 Task: Change the Discover by email option to anyone on LinkedIn.
Action: Mouse moved to (933, 103)
Screenshot: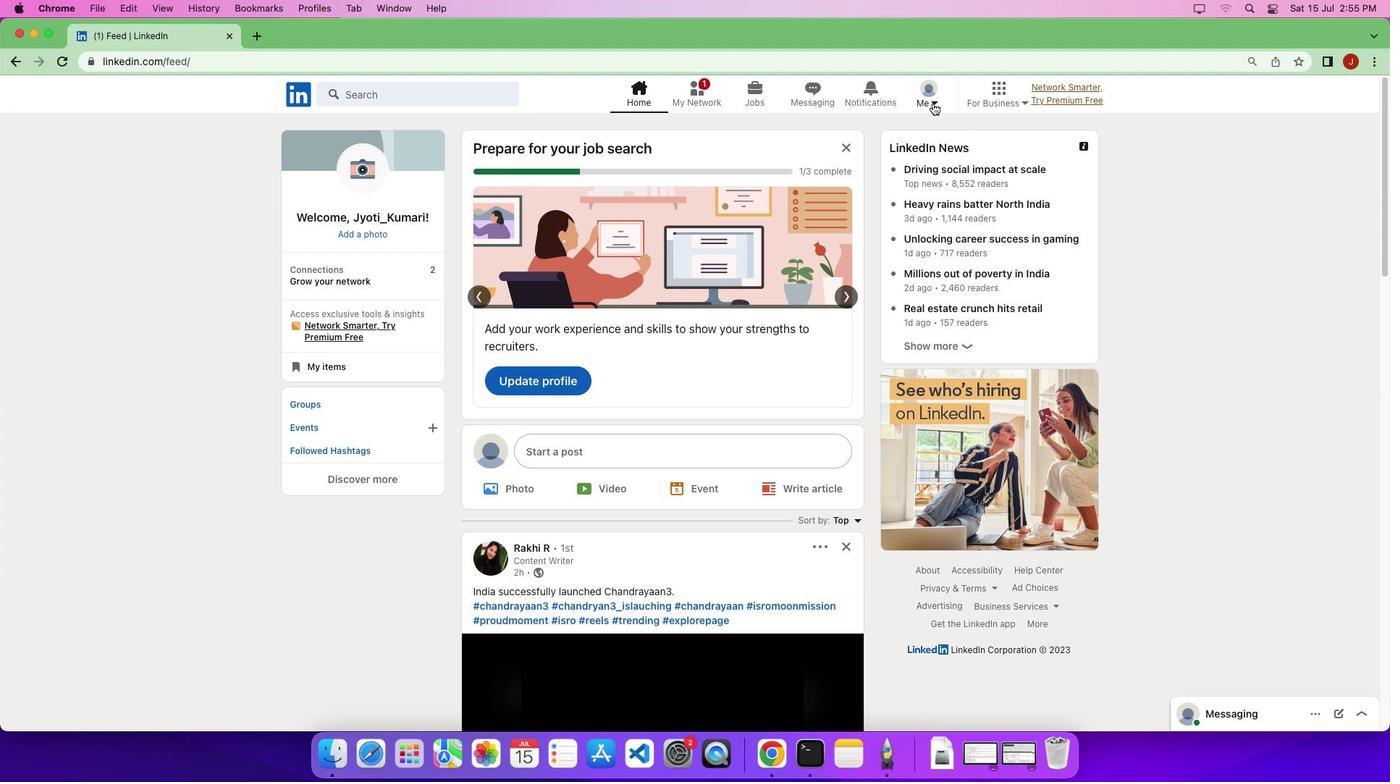 
Action: Mouse pressed left at (933, 103)
Screenshot: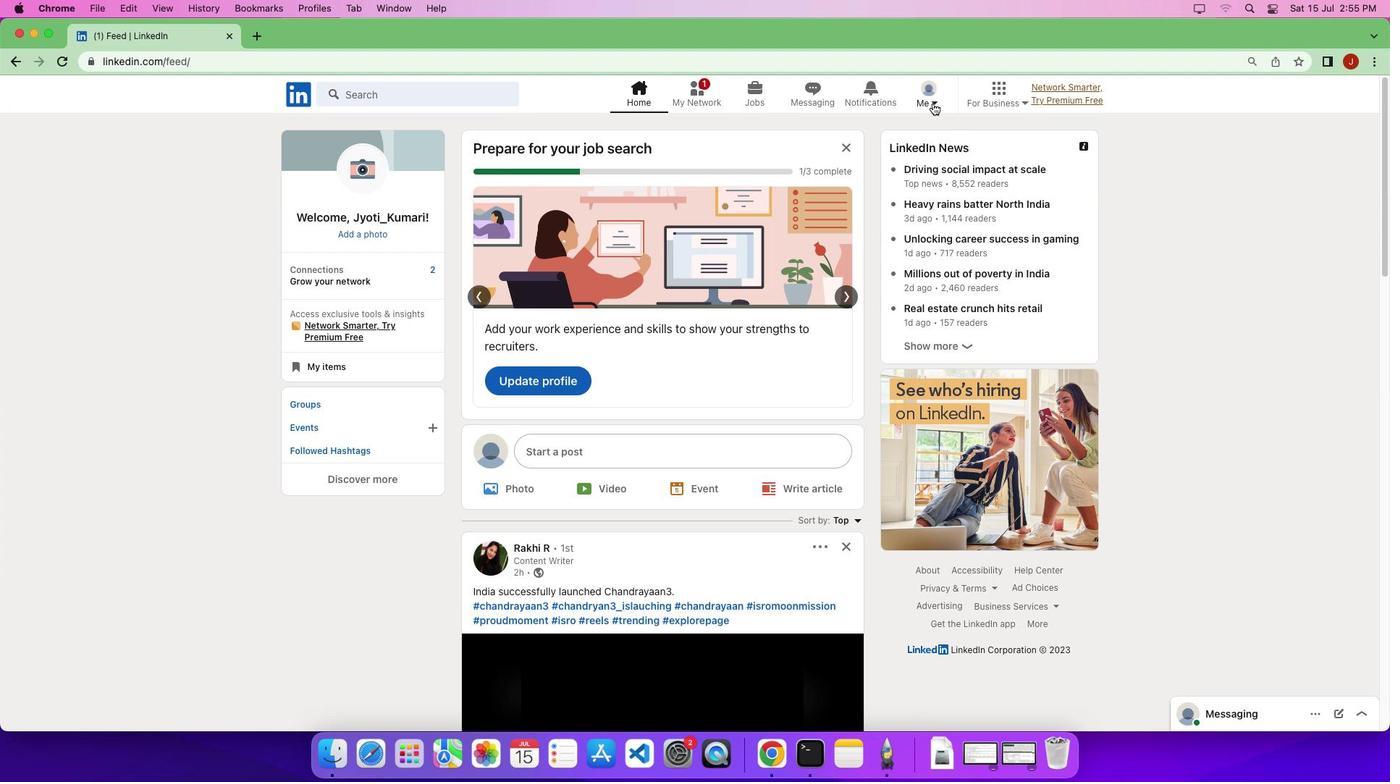 
Action: Mouse pressed left at (933, 103)
Screenshot: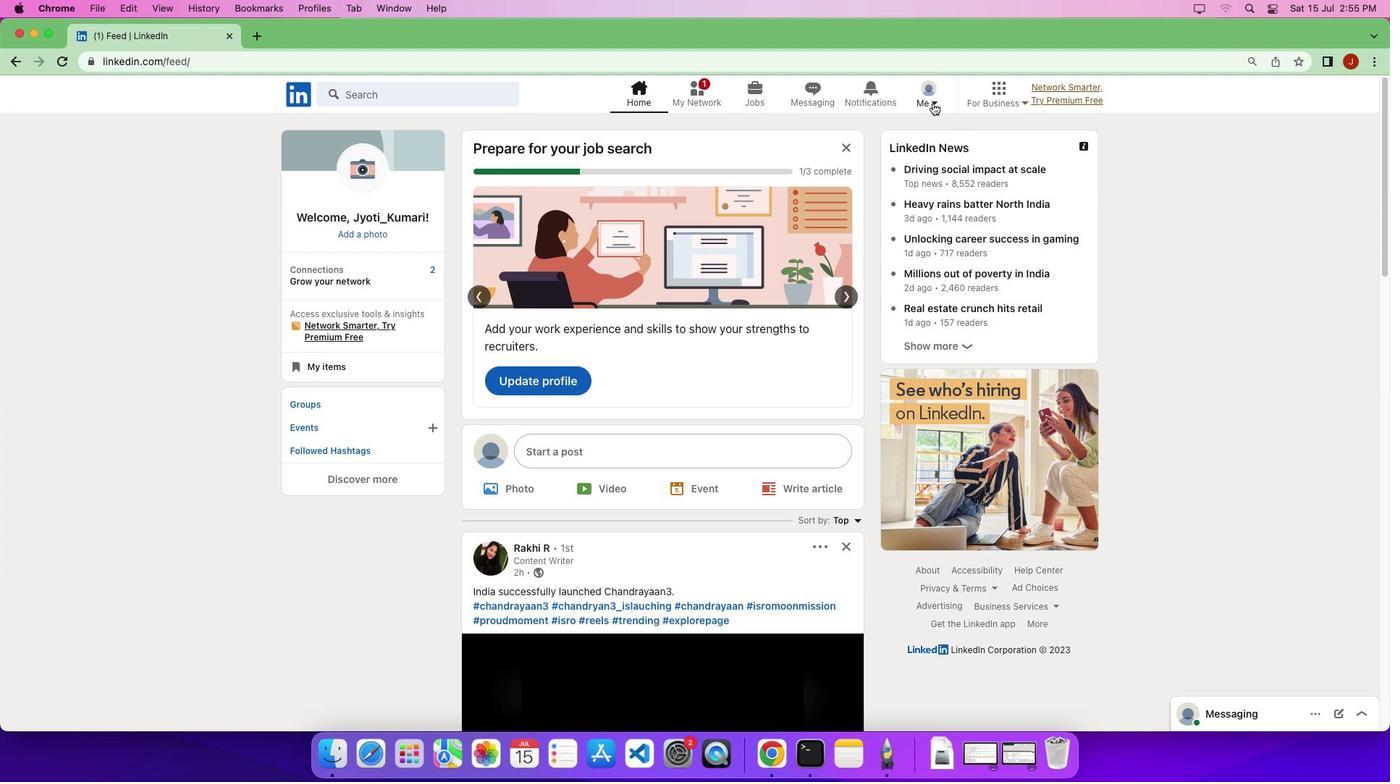 
Action: Mouse moved to (934, 104)
Screenshot: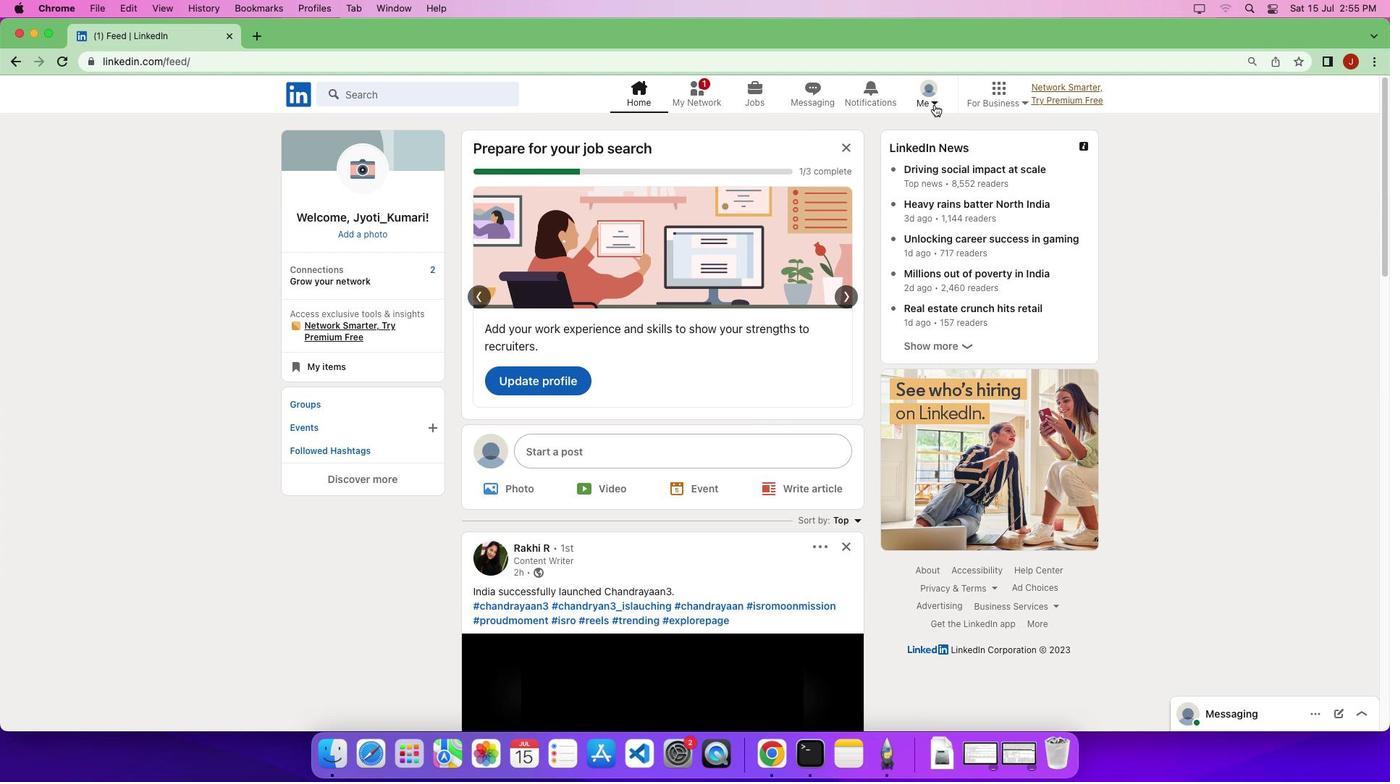 
Action: Mouse pressed left at (934, 104)
Screenshot: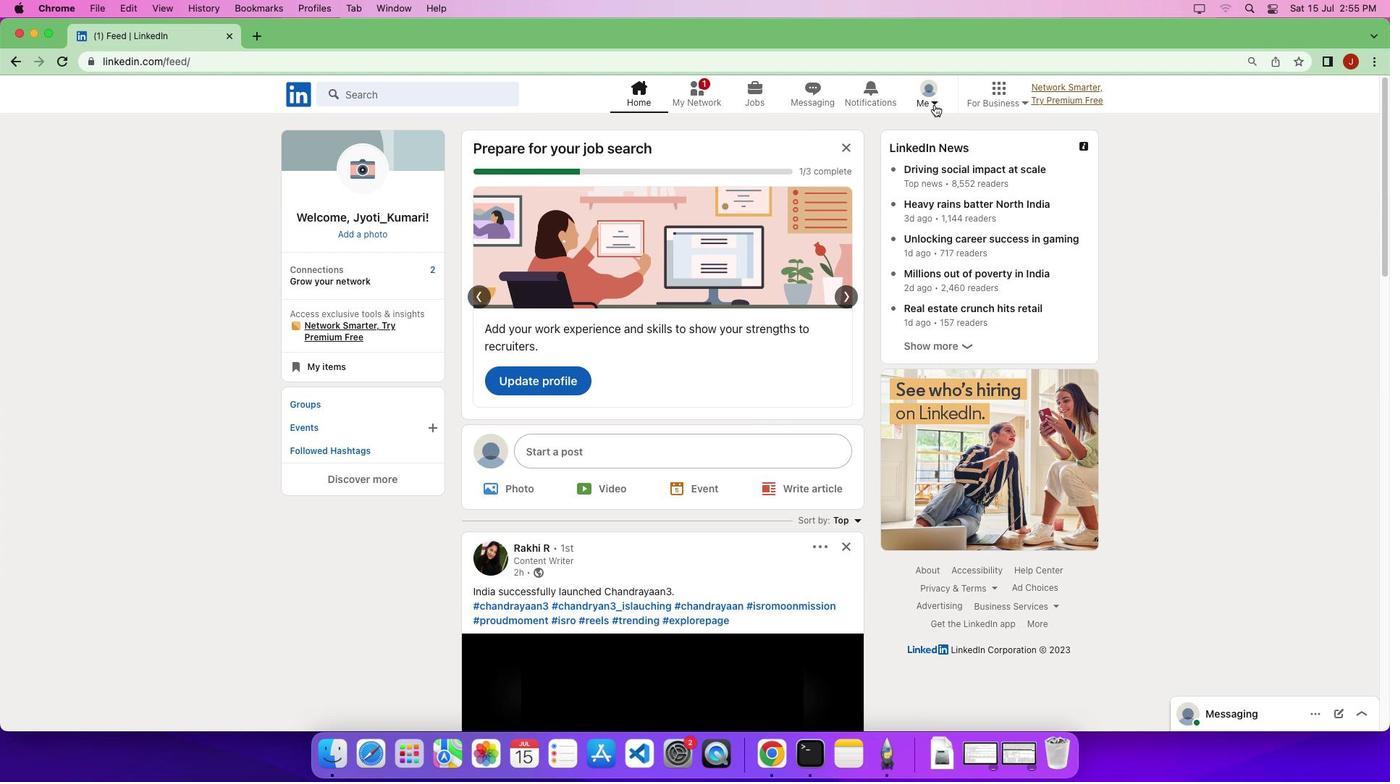 
Action: Mouse moved to (814, 273)
Screenshot: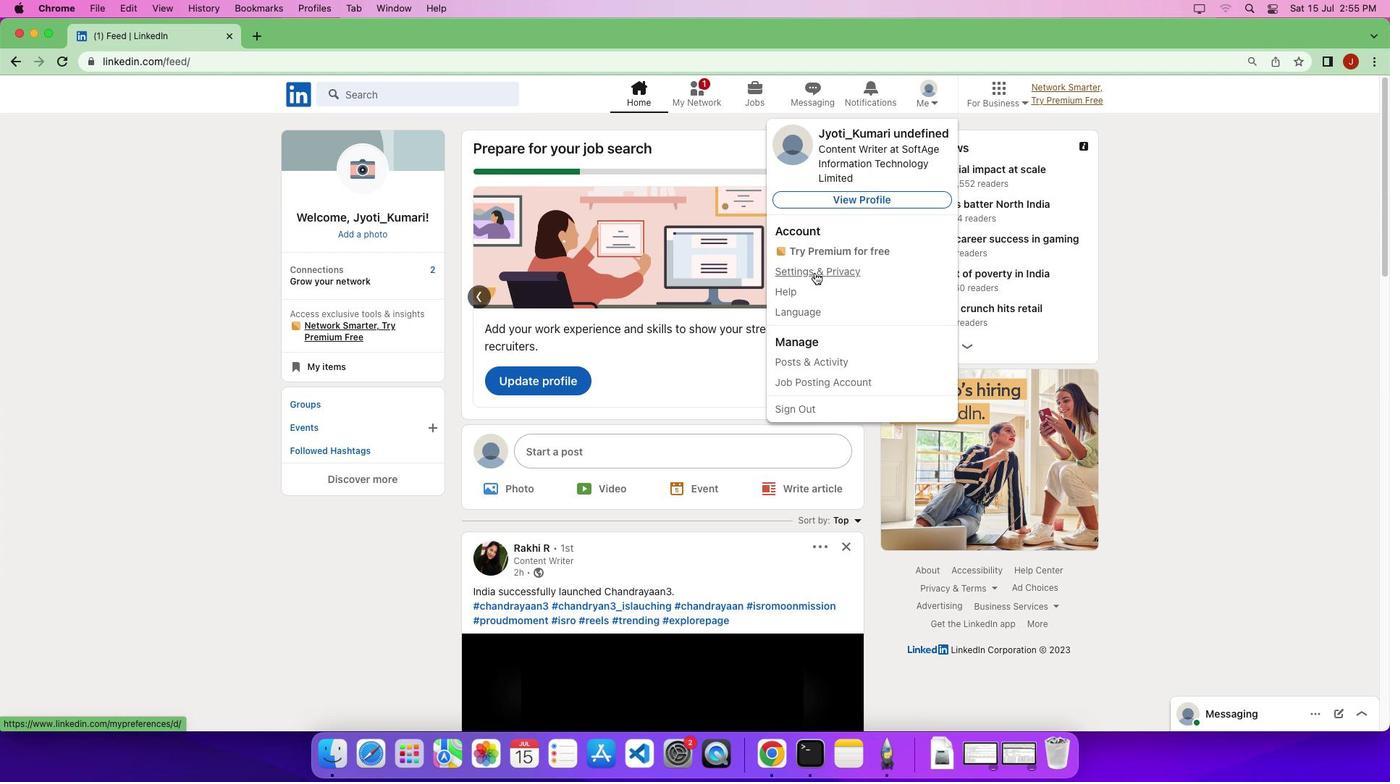 
Action: Mouse pressed left at (814, 273)
Screenshot: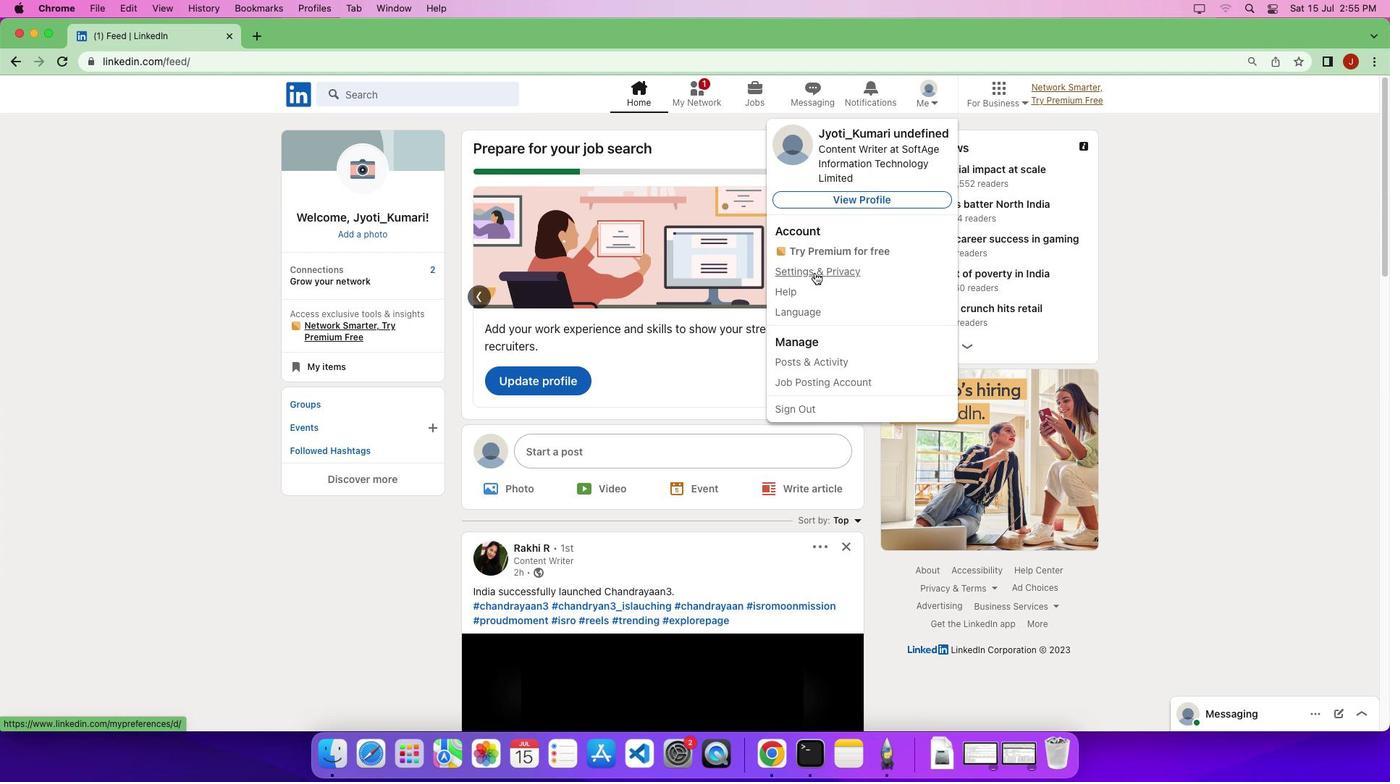 
Action: Mouse moved to (97, 309)
Screenshot: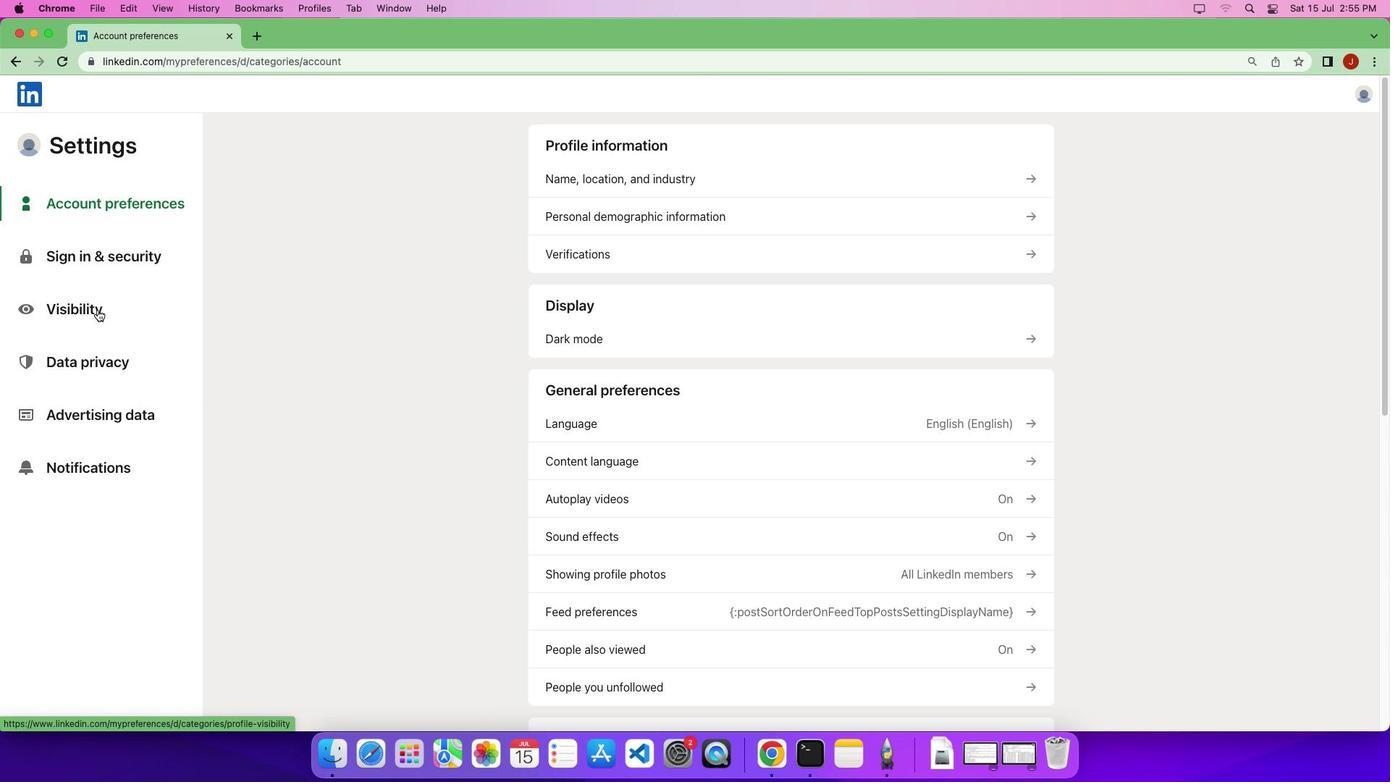 
Action: Mouse pressed left at (97, 309)
Screenshot: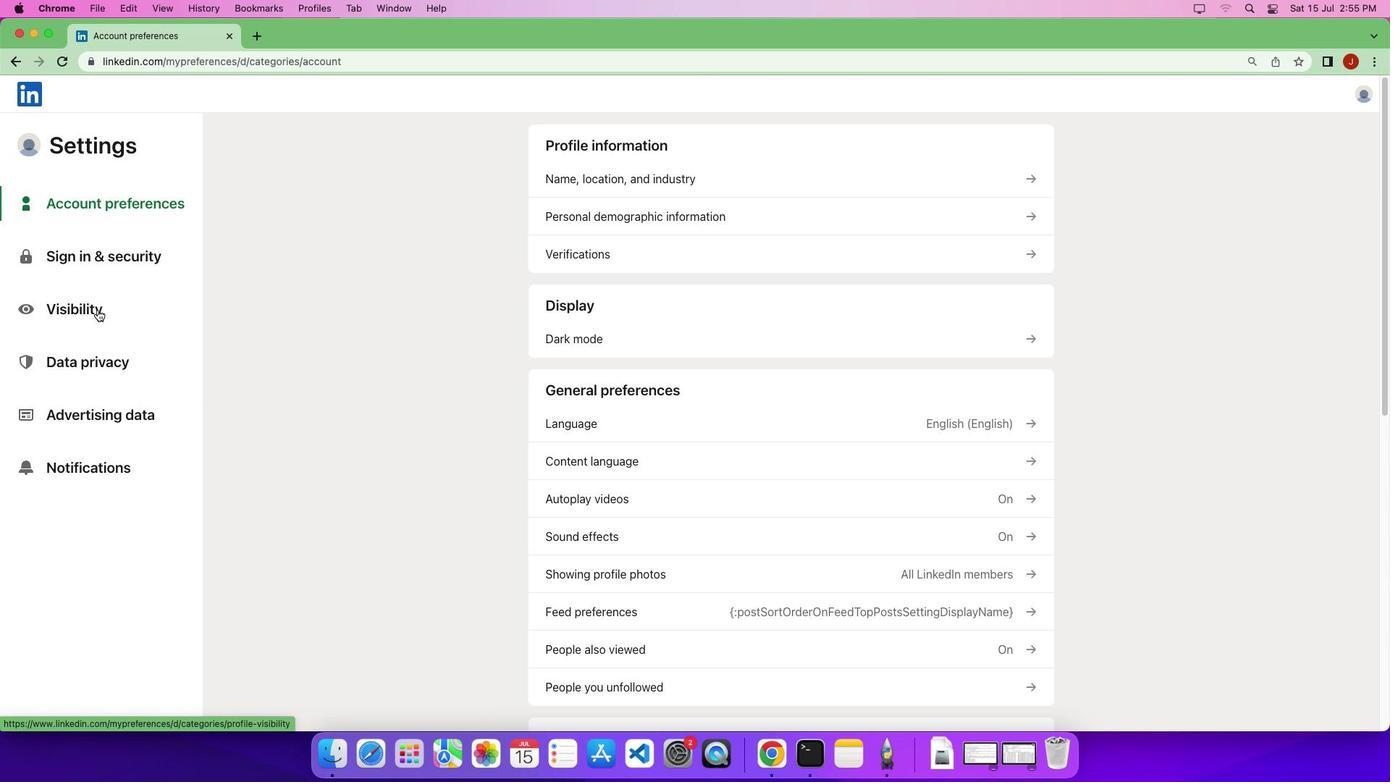 
Action: Mouse pressed left at (97, 309)
Screenshot: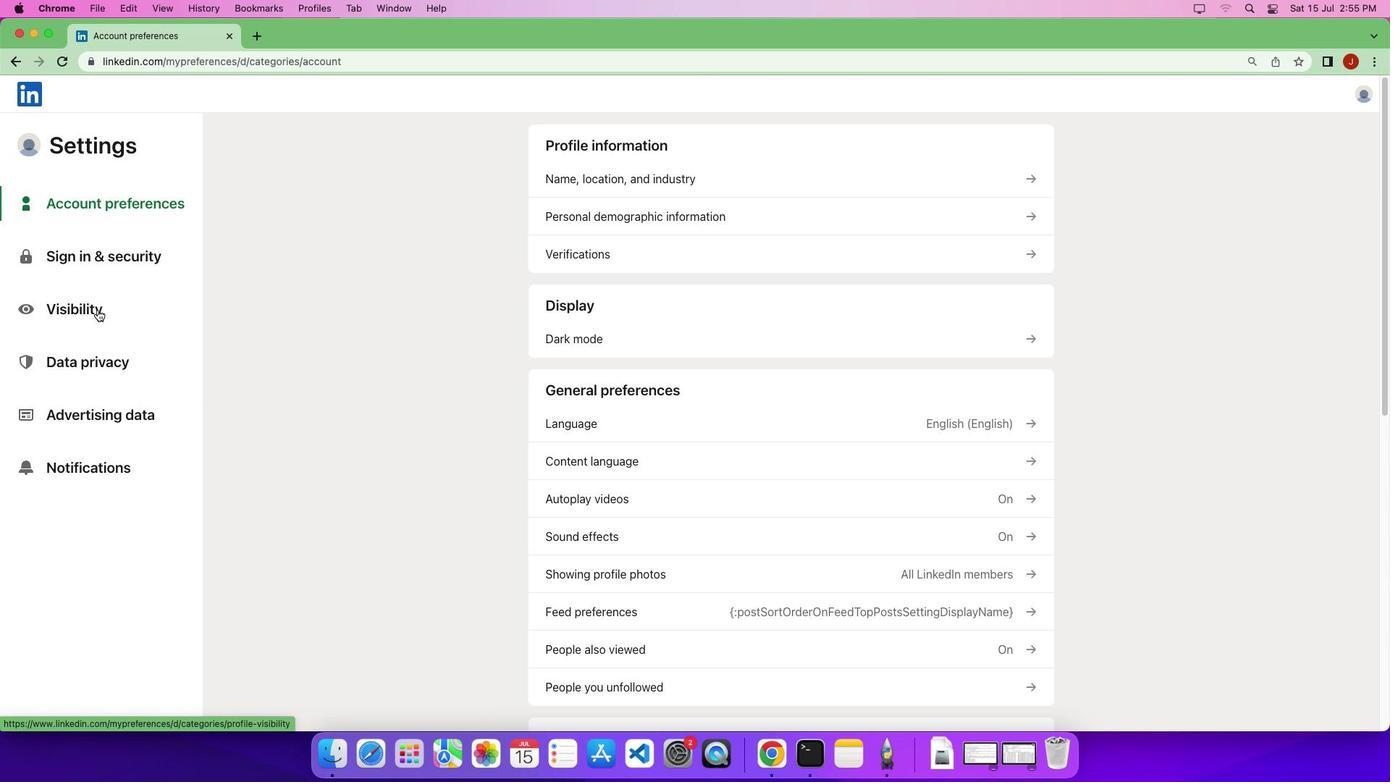 
Action: Mouse moved to (1021, 475)
Screenshot: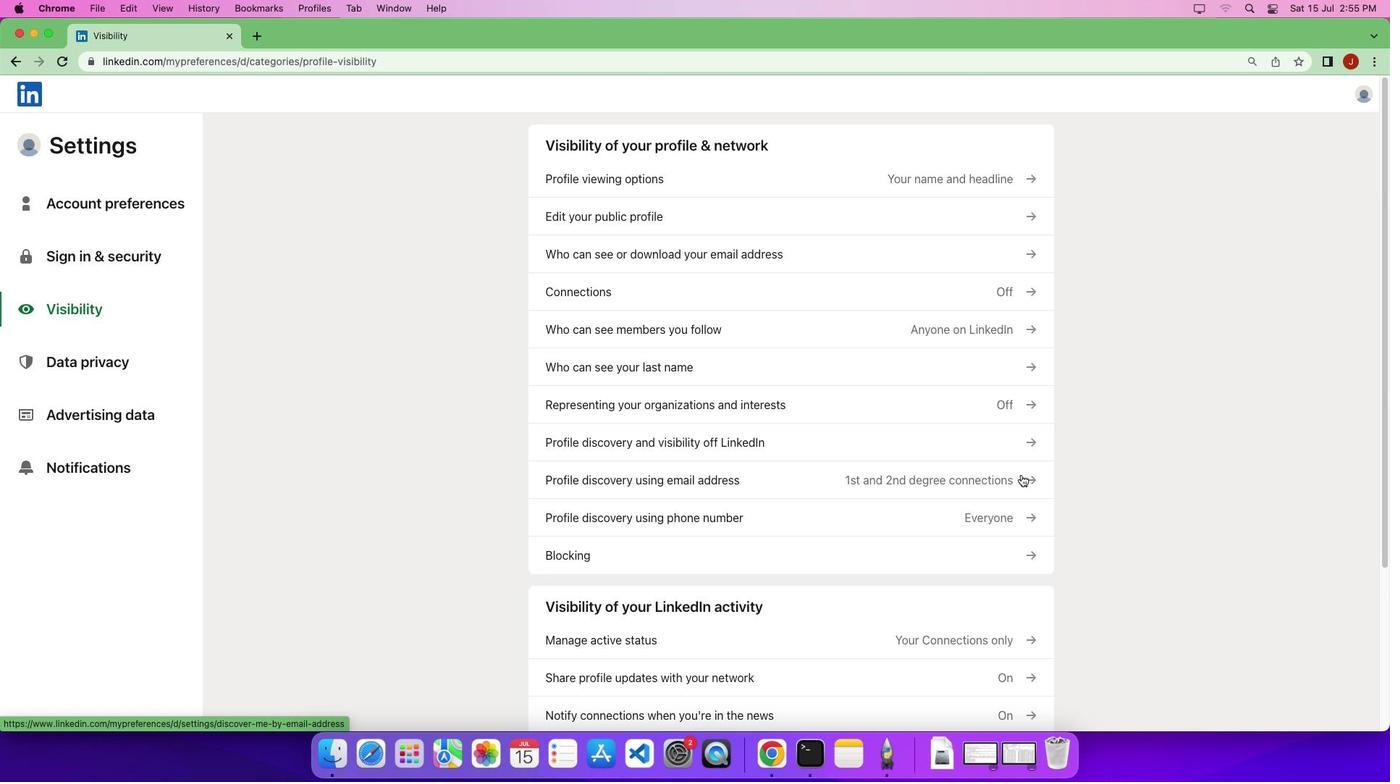 
Action: Mouse pressed left at (1021, 475)
Screenshot: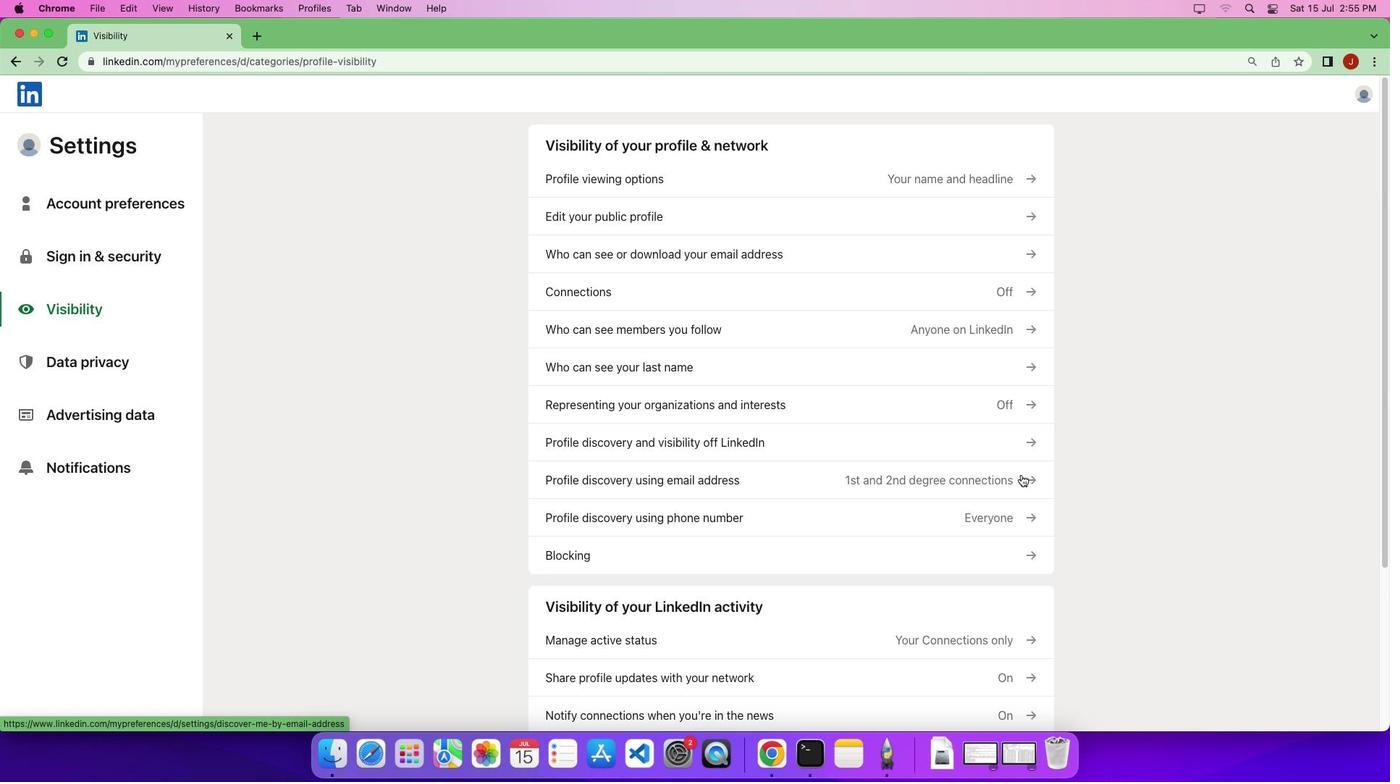 
Action: Mouse moved to (561, 299)
Screenshot: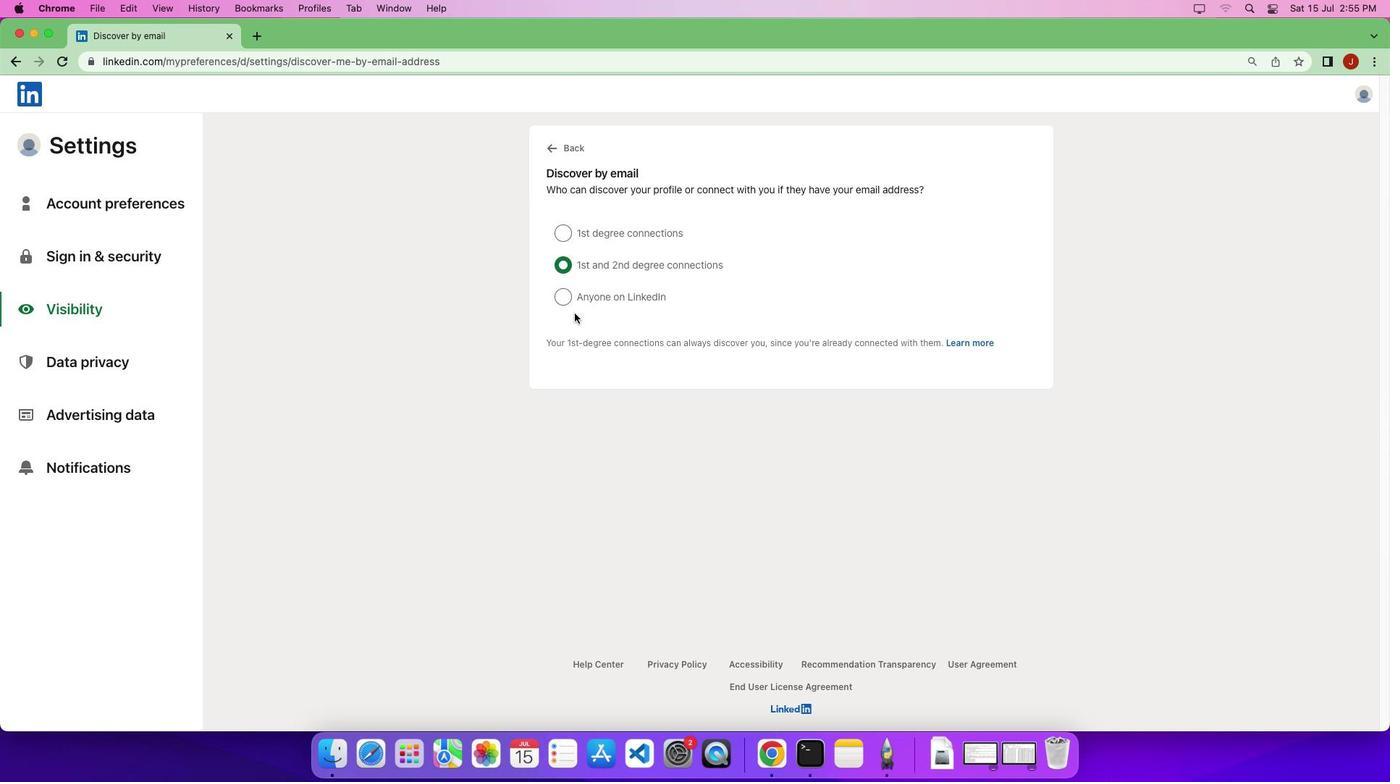 
Action: Mouse pressed left at (561, 299)
Screenshot: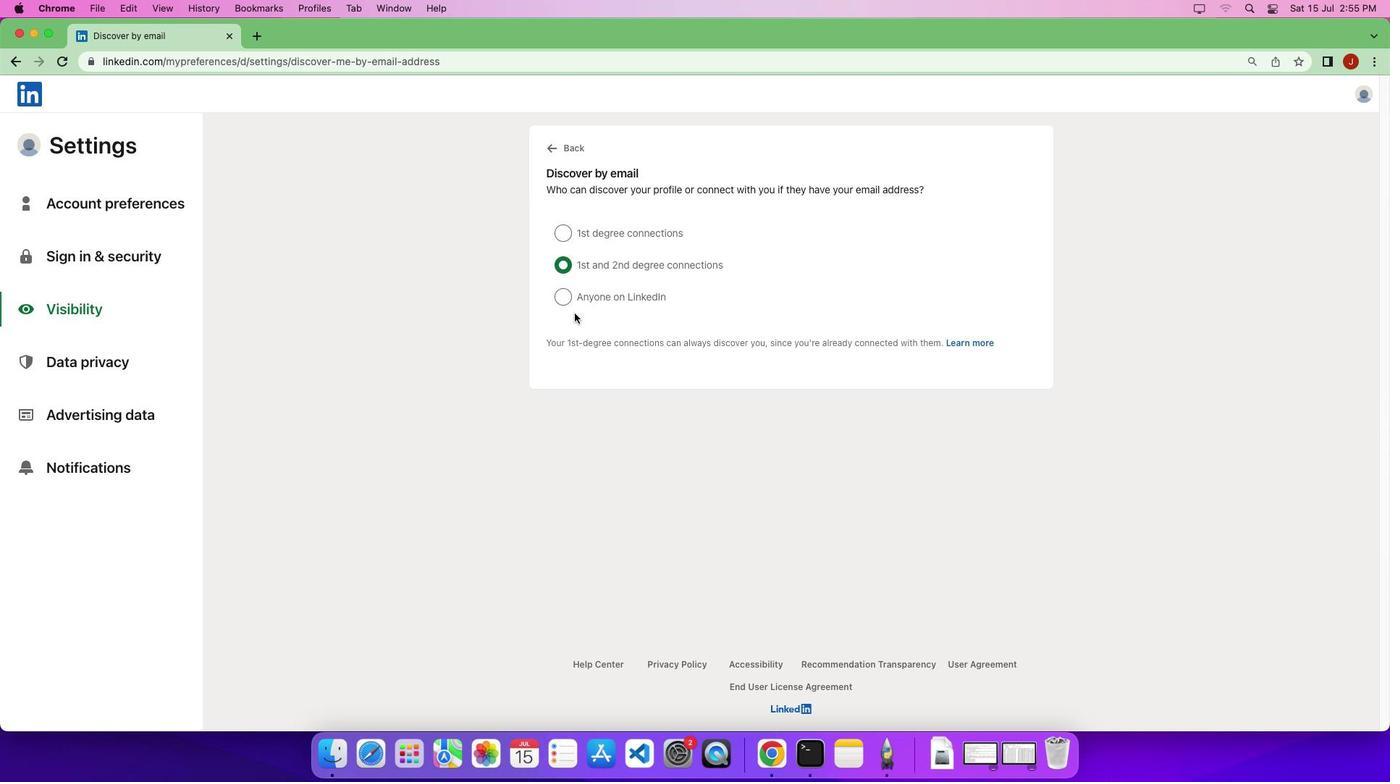 
Action: Mouse moved to (542, 353)
Screenshot: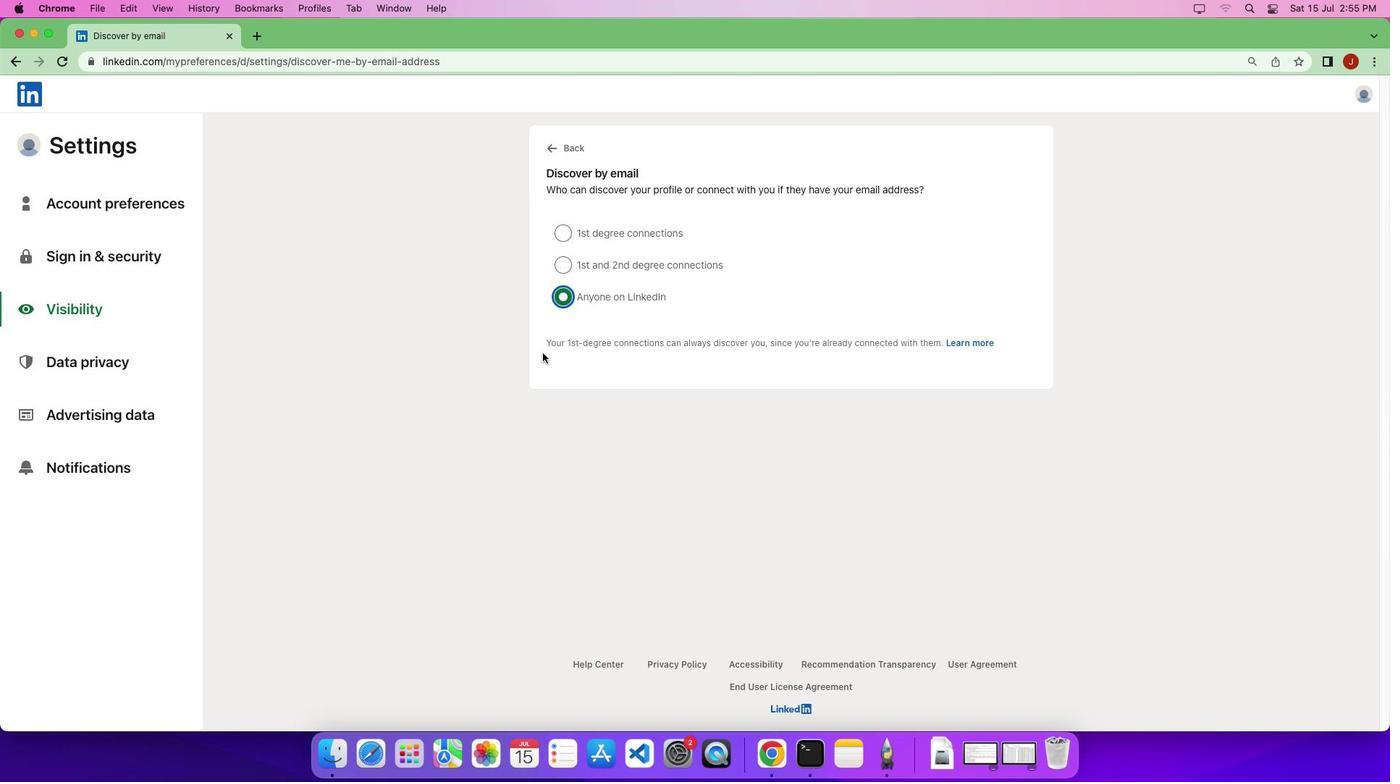 
